 Task: Plan a team-building charity run for the 21st at 7:30 AM.
Action: Mouse moved to (42, 70)
Screenshot: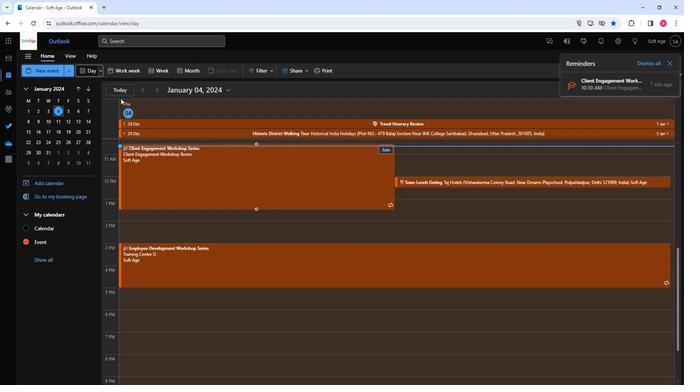 
Action: Mouse pressed left at (42, 70)
Screenshot: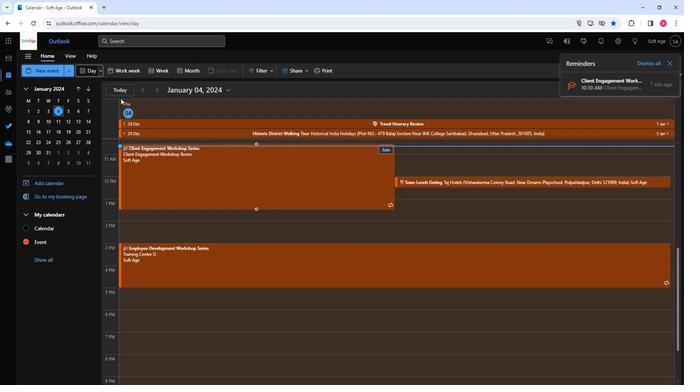 
Action: Mouse moved to (216, 120)
Screenshot: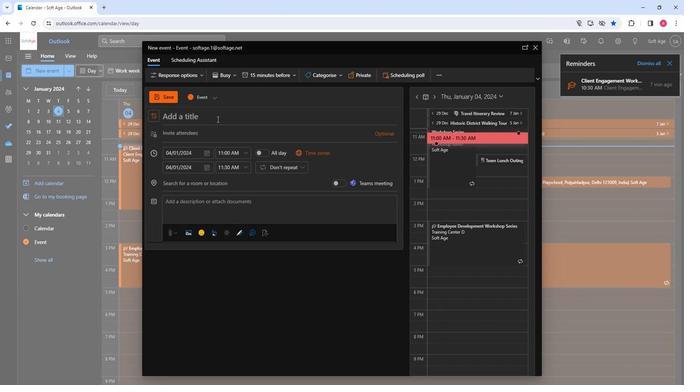 
Action: Mouse pressed left at (216, 120)
Screenshot: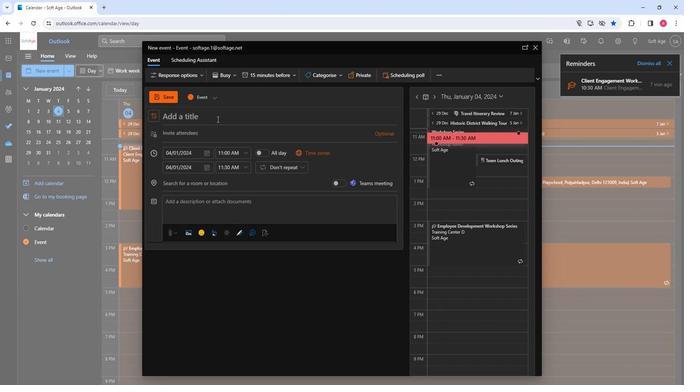 
Action: Key pressed <Key.shift>Team-<Key.shift>Bui;d<Key.backspace><Key.backspace>lding<Key.space><Key.shift>Charity<Key.backspace><Key.backspace><Key.backspace>ity<Key.space><Key.shift>Run
Screenshot: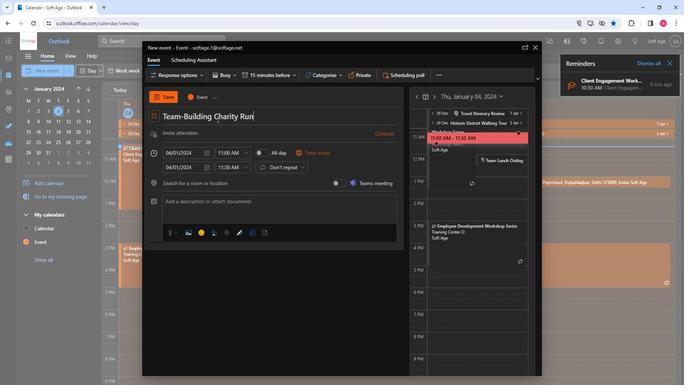 
Action: Mouse moved to (208, 133)
Screenshot: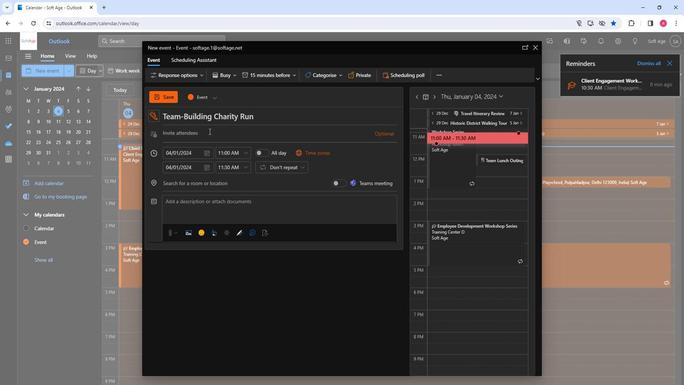 
Action: Mouse pressed left at (208, 133)
Screenshot: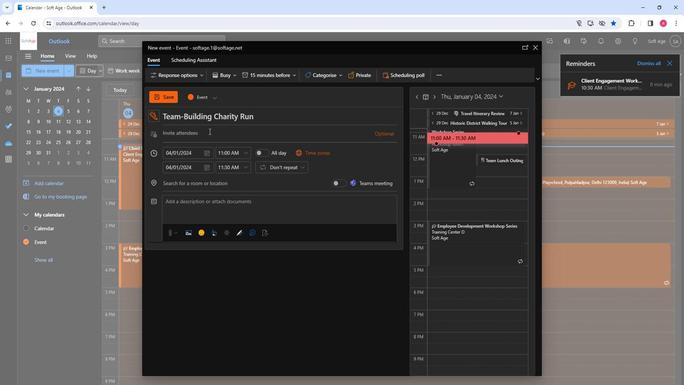 
Action: Key pressed so
Screenshot: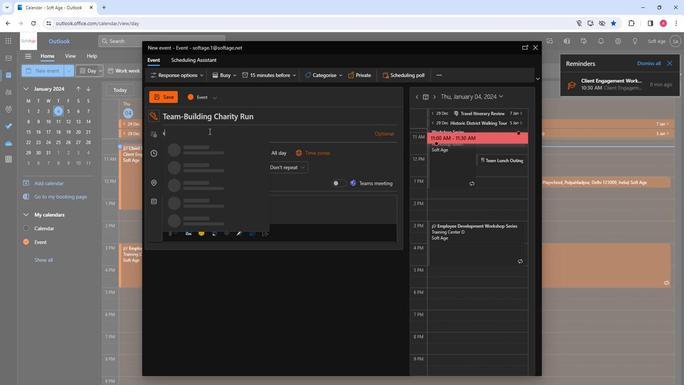 
Action: Mouse moved to (206, 173)
Screenshot: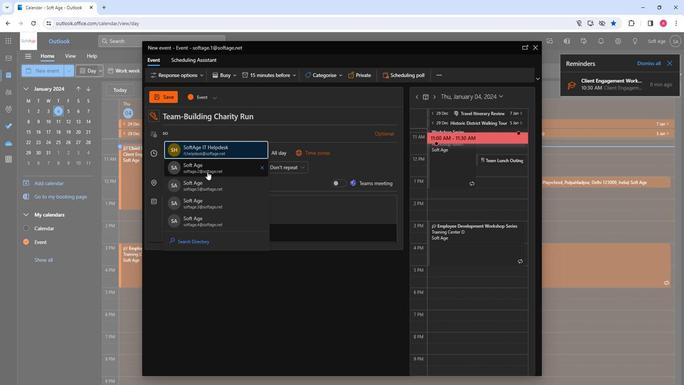 
Action: Mouse pressed left at (206, 173)
Screenshot: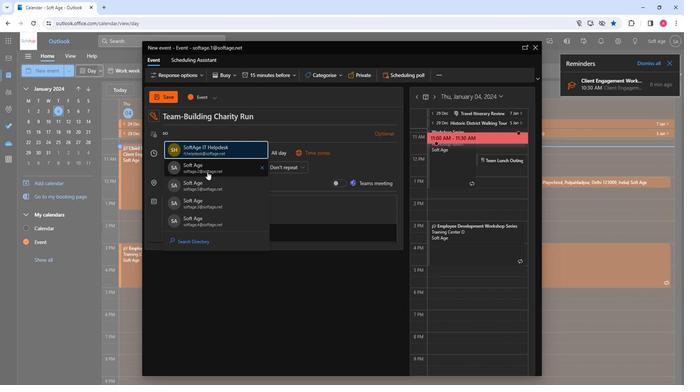 
Action: Mouse moved to (206, 172)
Screenshot: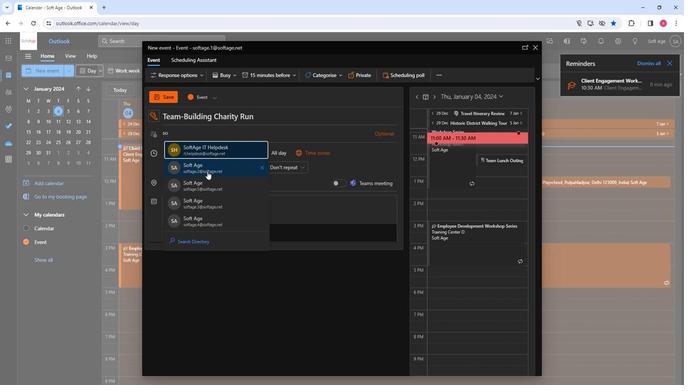 
Action: Key pressed so
Screenshot: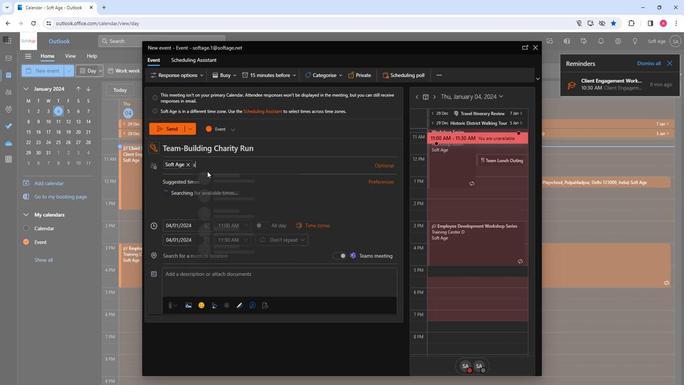 
Action: Mouse moved to (222, 216)
Screenshot: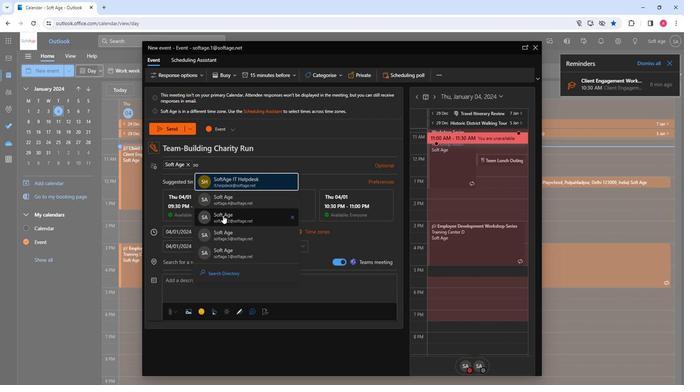 
Action: Mouse pressed left at (222, 216)
Screenshot: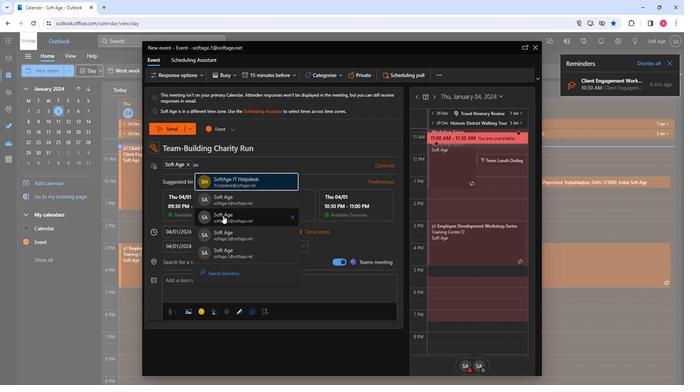 
Action: Mouse moved to (224, 216)
Screenshot: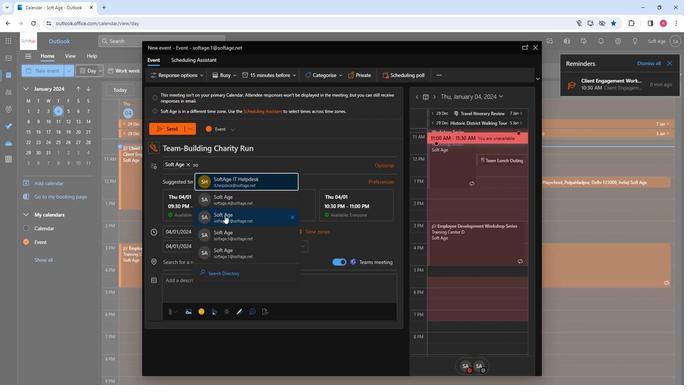 
Action: Key pressed so
Screenshot: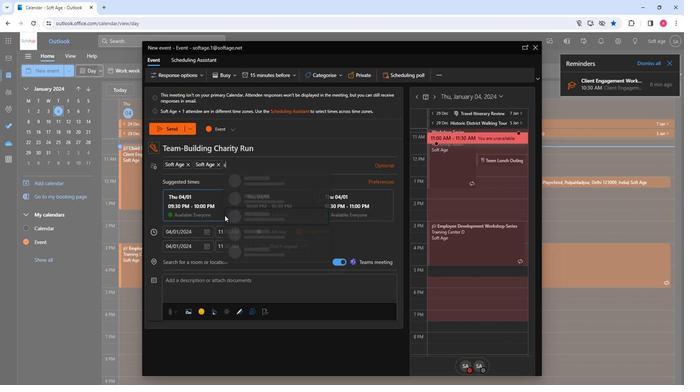 
Action: Mouse moved to (241, 233)
Screenshot: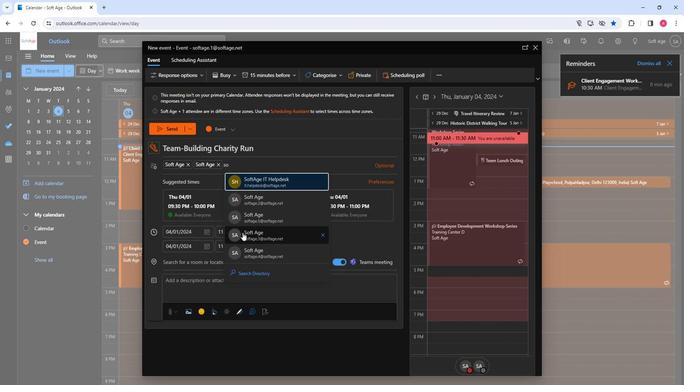 
Action: Mouse pressed left at (241, 233)
Screenshot: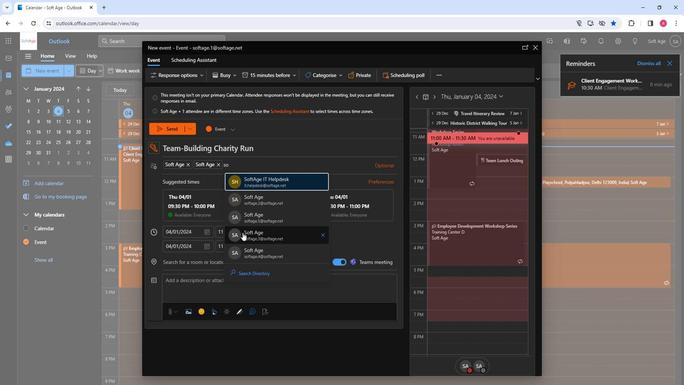 
Action: Key pressed so
Screenshot: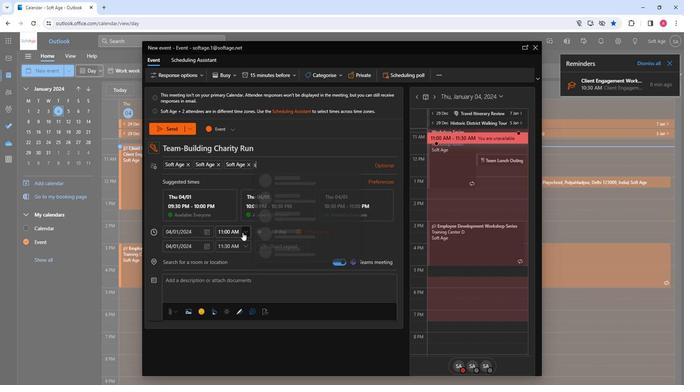 
Action: Mouse moved to (288, 249)
Screenshot: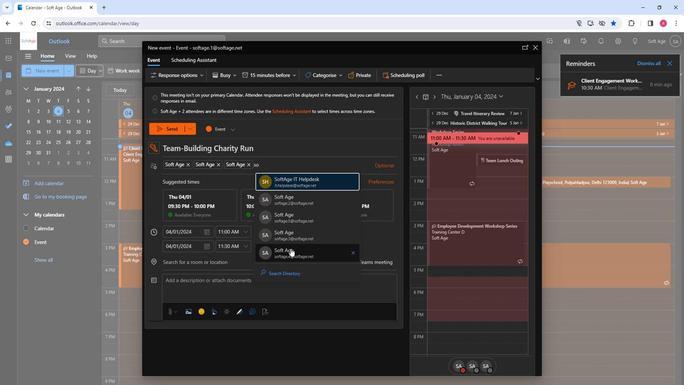 
Action: Mouse pressed left at (288, 249)
Screenshot: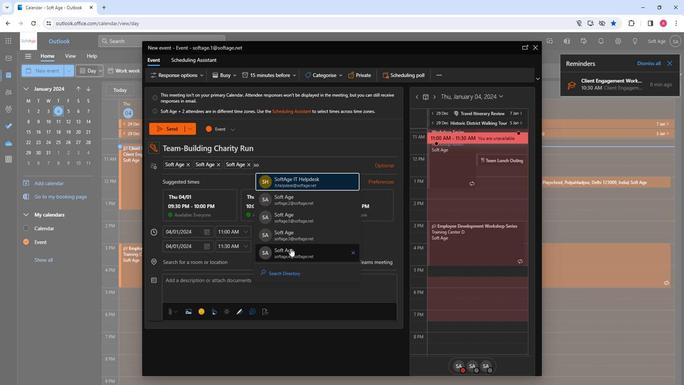
Action: Mouse moved to (207, 227)
Screenshot: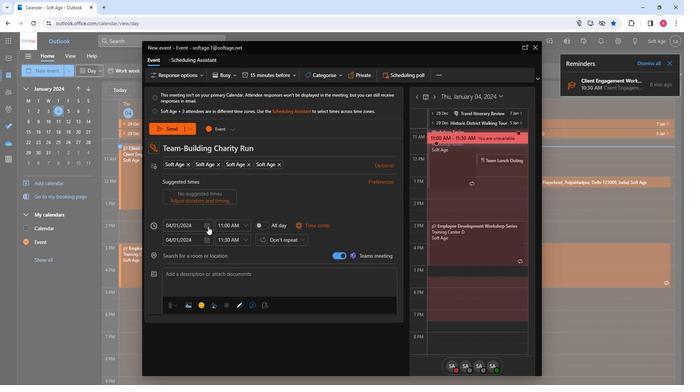 
Action: Mouse pressed left at (207, 227)
Screenshot: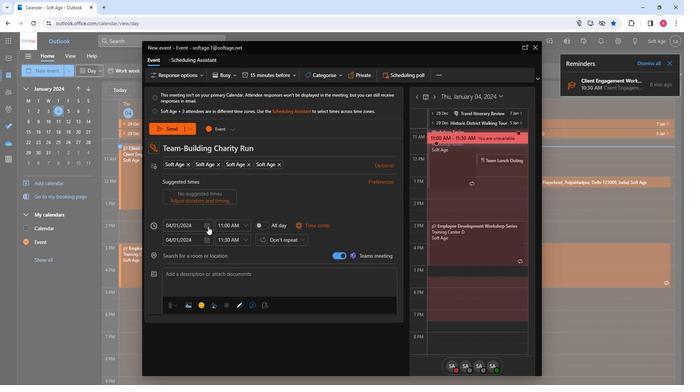 
Action: Mouse moved to (230, 283)
Screenshot: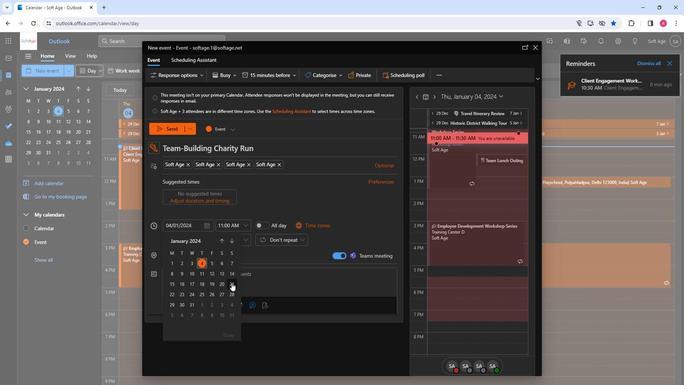 
Action: Mouse pressed left at (230, 283)
Screenshot: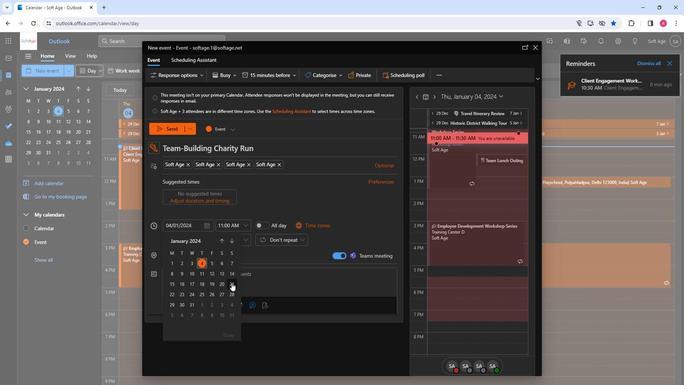 
Action: Mouse moved to (244, 225)
Screenshot: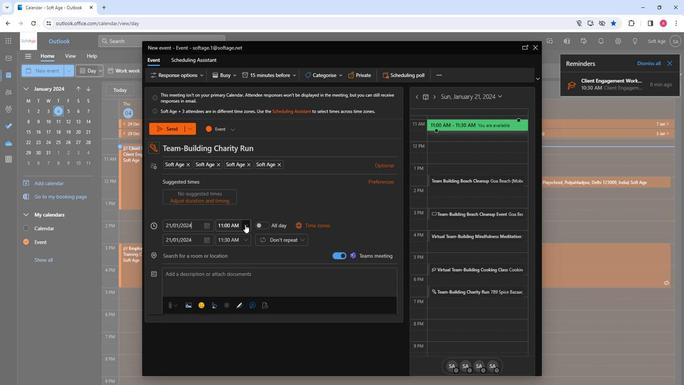 
Action: Mouse pressed left at (244, 225)
Screenshot: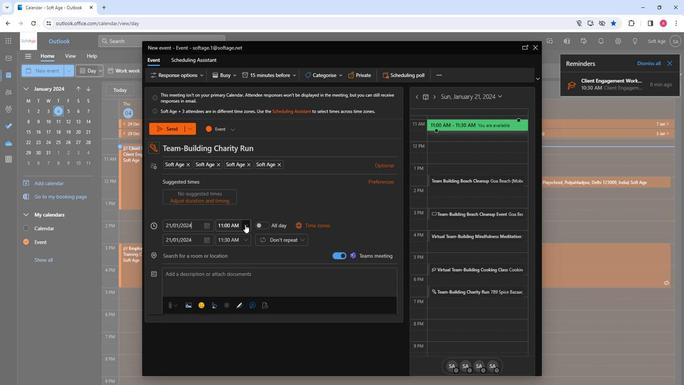 
Action: Mouse moved to (237, 262)
Screenshot: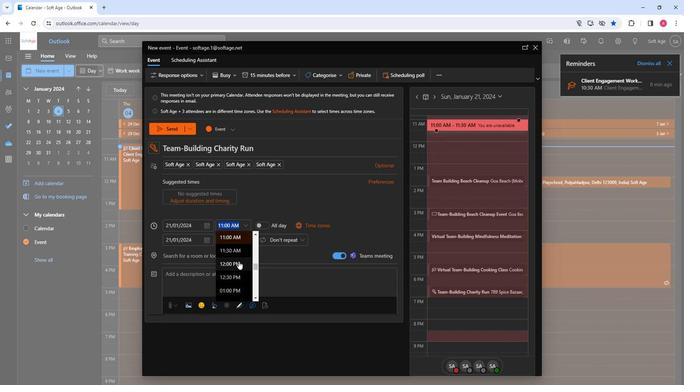 
Action: Mouse scrolled (237, 261) with delta (0, 0)
Screenshot: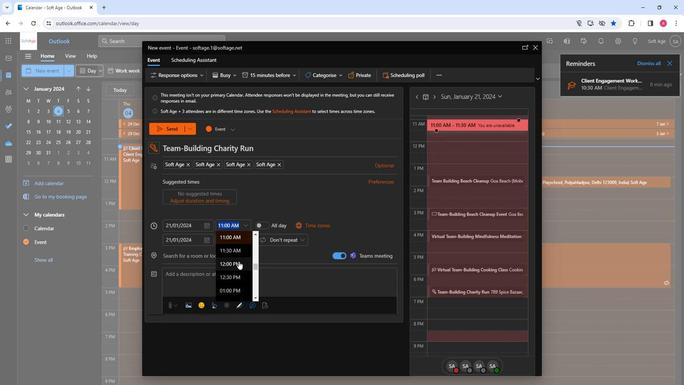 
Action: Mouse scrolled (237, 261) with delta (0, 0)
Screenshot: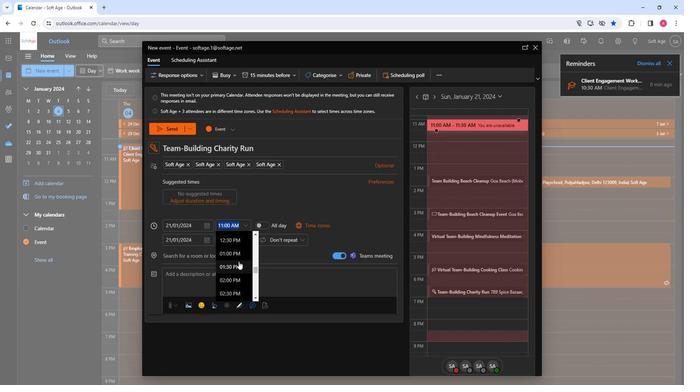 
Action: Mouse scrolled (237, 261) with delta (0, 0)
Screenshot: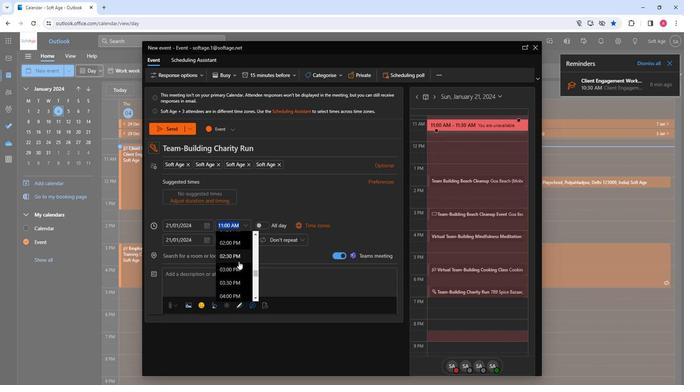 
Action: Mouse scrolled (237, 261) with delta (0, 0)
Screenshot: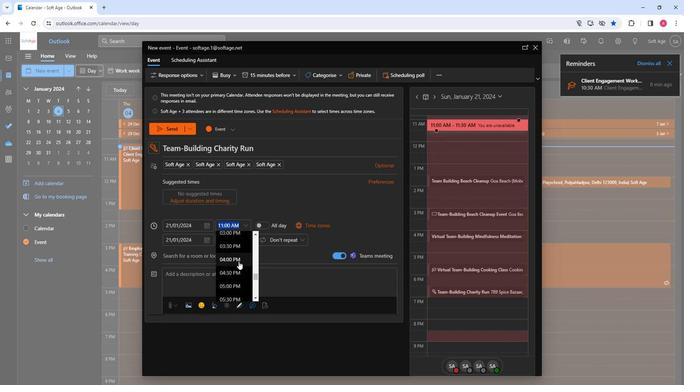 
Action: Mouse scrolled (237, 261) with delta (0, 0)
Screenshot: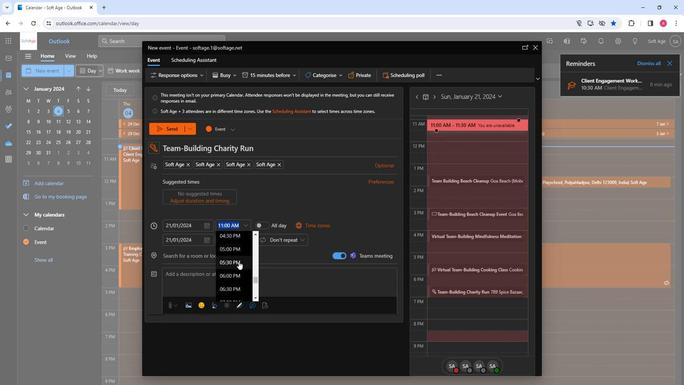 
Action: Mouse moved to (230, 280)
Screenshot: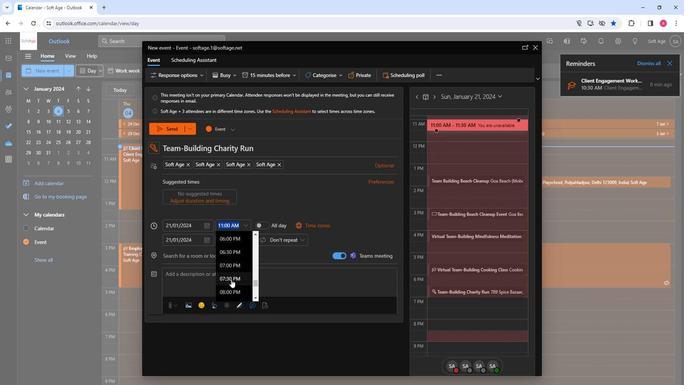
Action: Mouse pressed left at (230, 280)
Screenshot: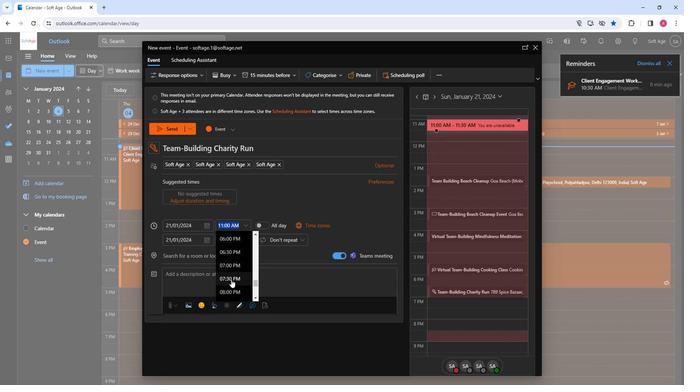 
Action: Mouse moved to (245, 222)
Screenshot: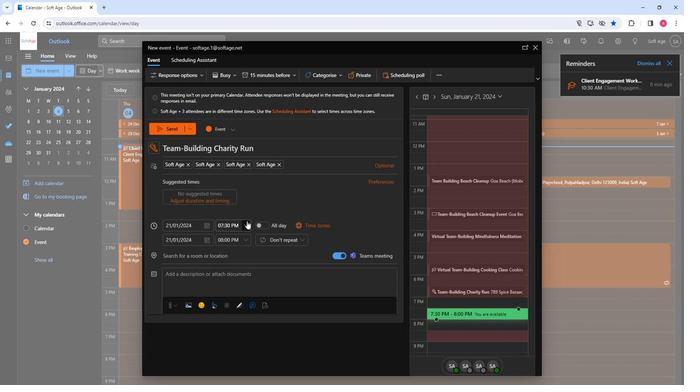 
Action: Mouse pressed left at (245, 222)
Screenshot: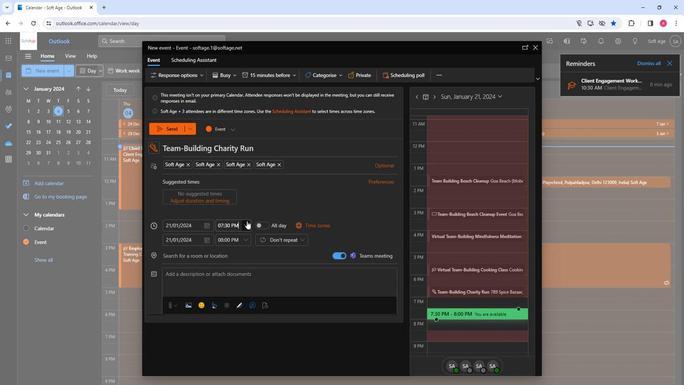 
Action: Mouse moved to (232, 257)
Screenshot: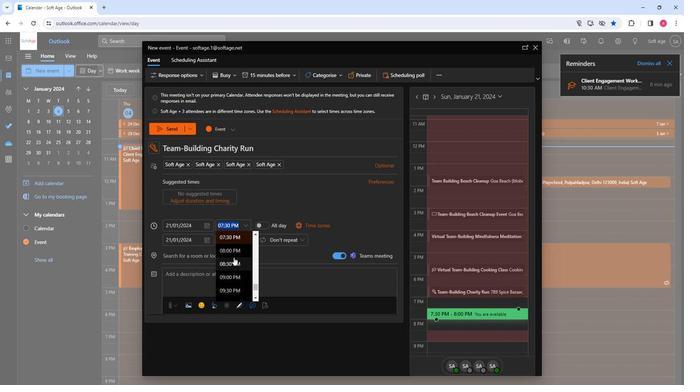
Action: Mouse scrolled (232, 258) with delta (0, 0)
Screenshot: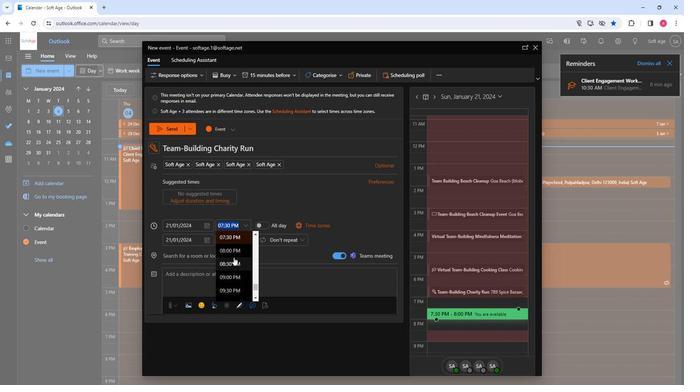 
Action: Mouse scrolled (232, 258) with delta (0, 0)
Screenshot: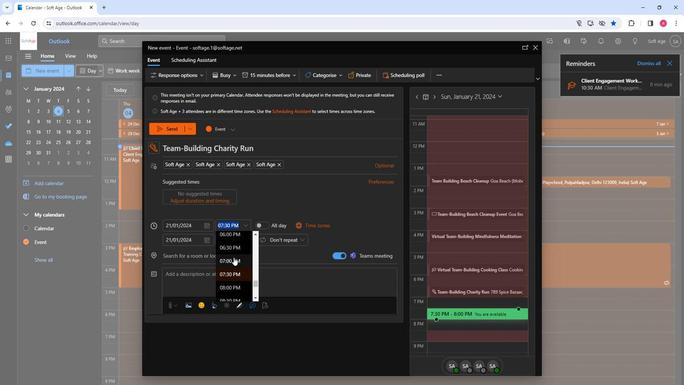 
Action: Mouse scrolled (232, 258) with delta (0, 0)
Screenshot: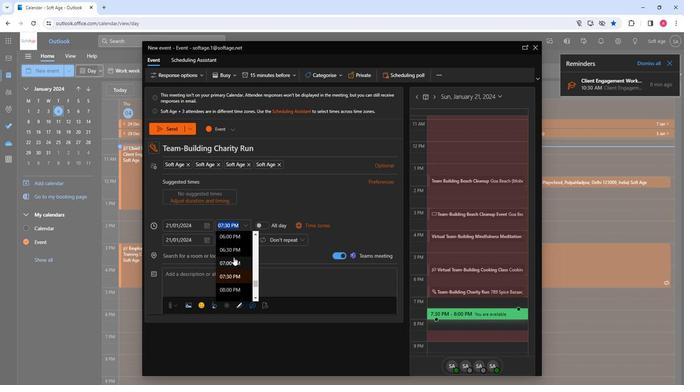 
Action: Mouse moved to (232, 257)
Screenshot: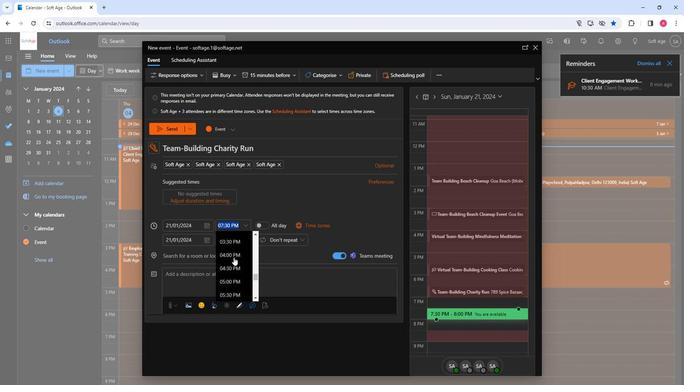 
Action: Mouse scrolled (232, 258) with delta (0, 0)
Screenshot: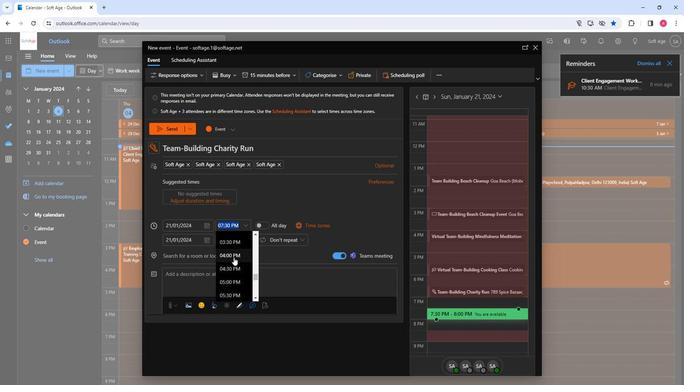 
Action: Mouse scrolled (232, 258) with delta (0, 0)
Screenshot: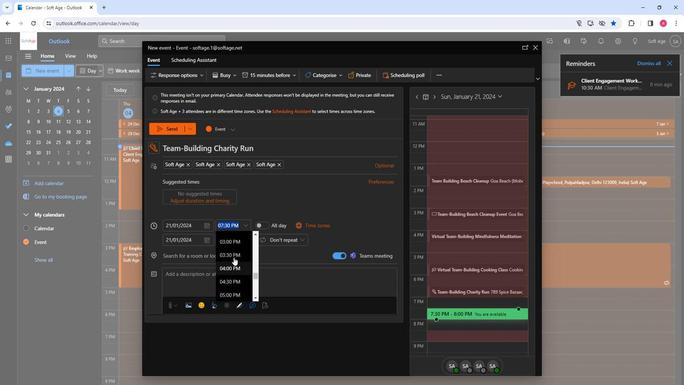 
Action: Mouse moved to (232, 257)
Screenshot: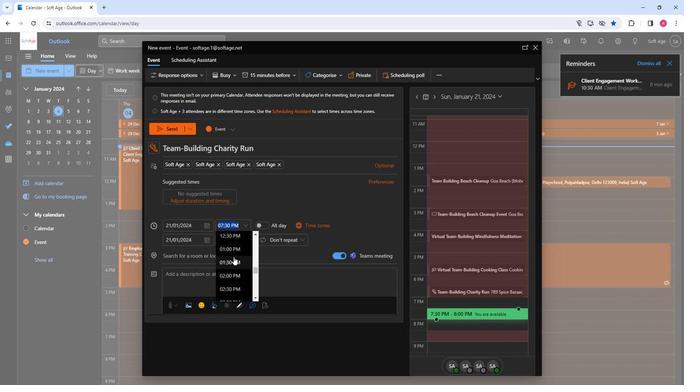 
Action: Mouse scrolled (232, 257) with delta (0, 0)
Screenshot: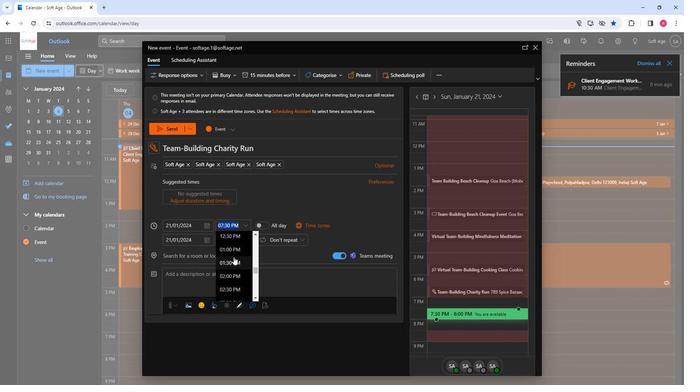 
Action: Mouse moved to (233, 256)
Screenshot: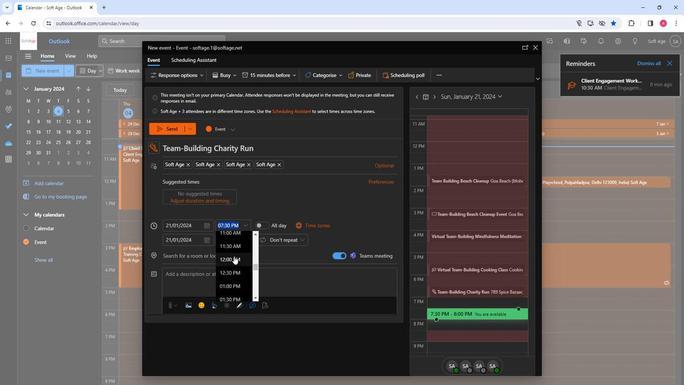 
Action: Mouse scrolled (233, 257) with delta (0, 0)
Screenshot: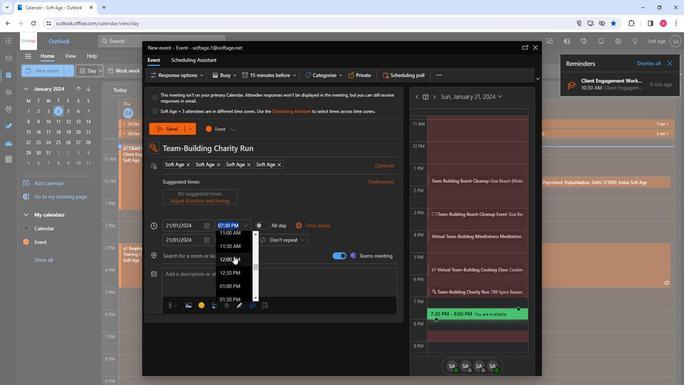 
Action: Mouse scrolled (233, 257) with delta (0, 0)
Screenshot: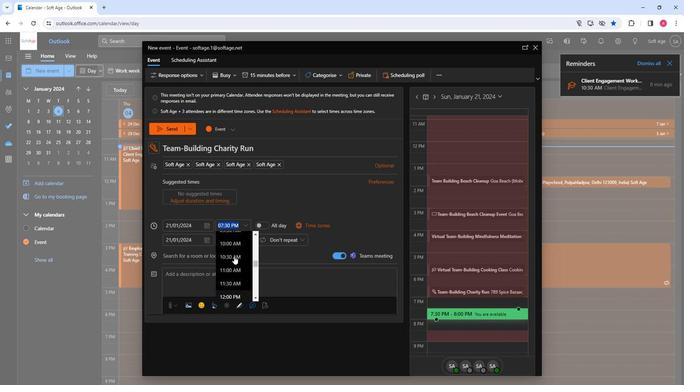 
Action: Mouse scrolled (233, 257) with delta (0, 0)
Screenshot: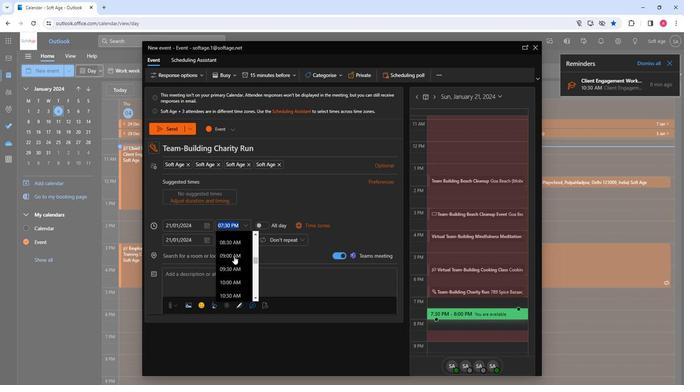 
Action: Mouse moved to (232, 253)
Screenshot: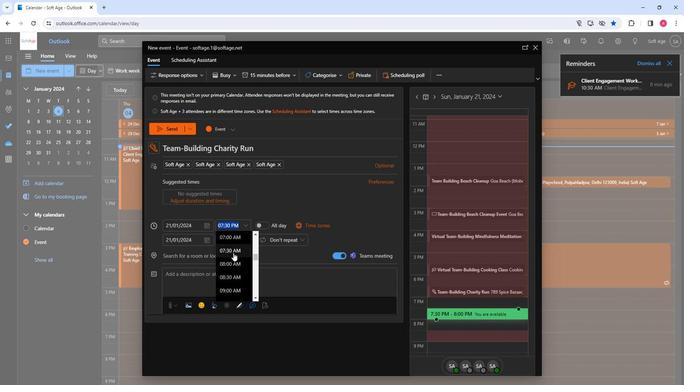 
Action: Mouse pressed left at (232, 253)
Screenshot: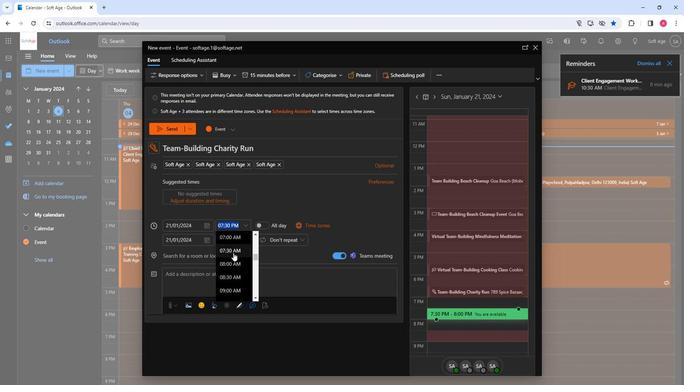 
Action: Mouse moved to (218, 258)
Screenshot: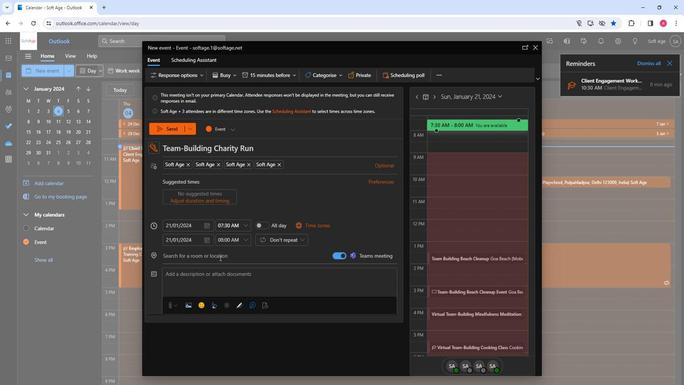 
Action: Mouse pressed left at (218, 258)
Screenshot: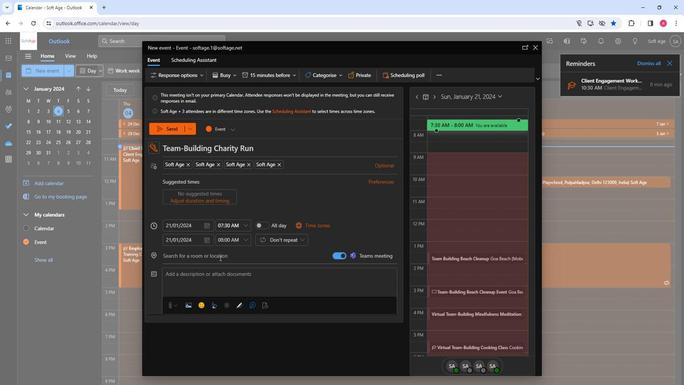 
Action: Key pressed cl
Screenshot: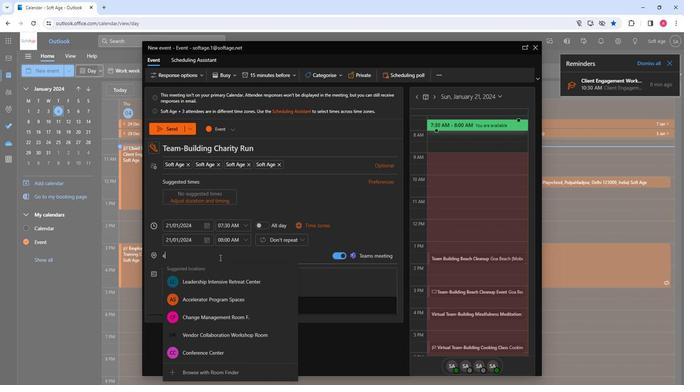
Action: Mouse moved to (211, 269)
Screenshot: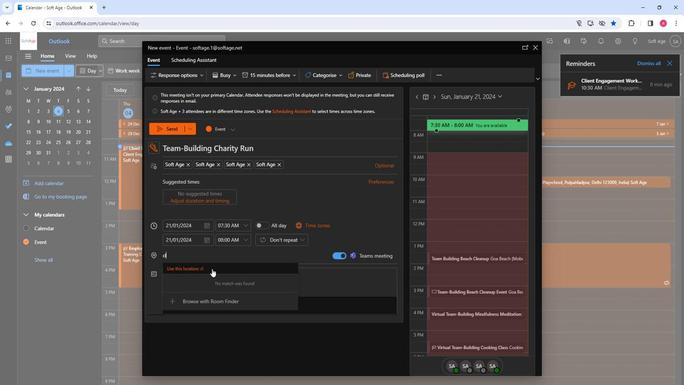 
Action: Key pressed <Key.backspace>
Screenshot: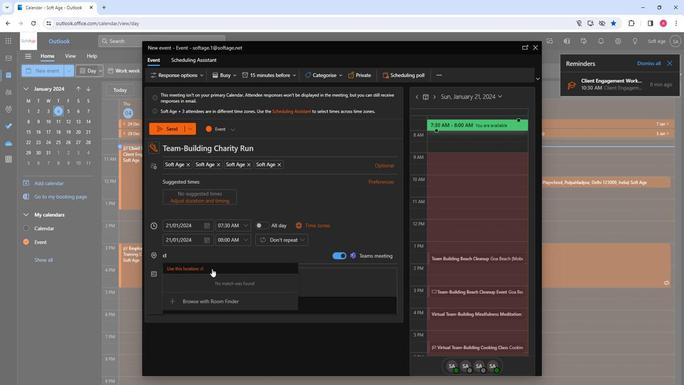 
Action: Mouse moved to (216, 352)
Screenshot: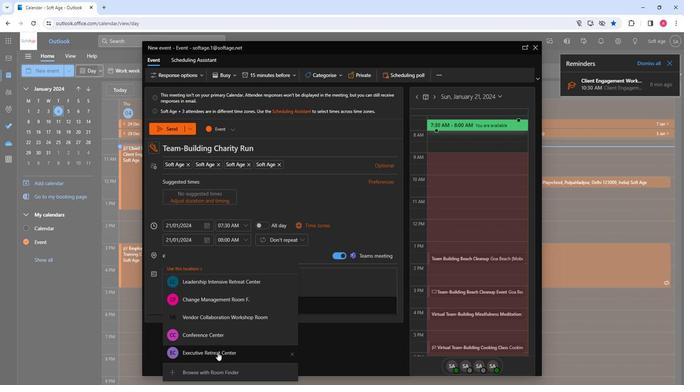 
Action: Mouse pressed left at (216, 352)
Screenshot: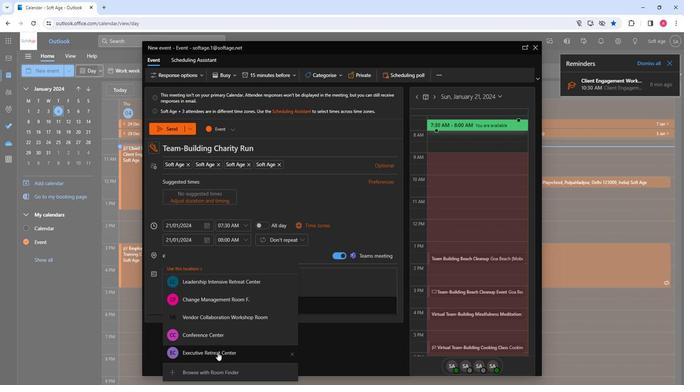 
Action: Mouse moved to (199, 283)
Screenshot: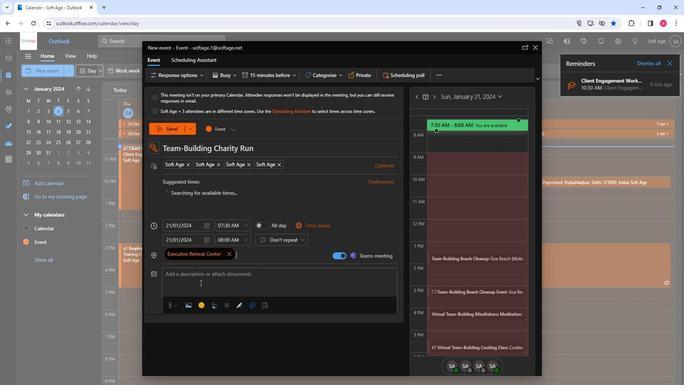 
Action: Mouse pressed left at (199, 283)
Screenshot: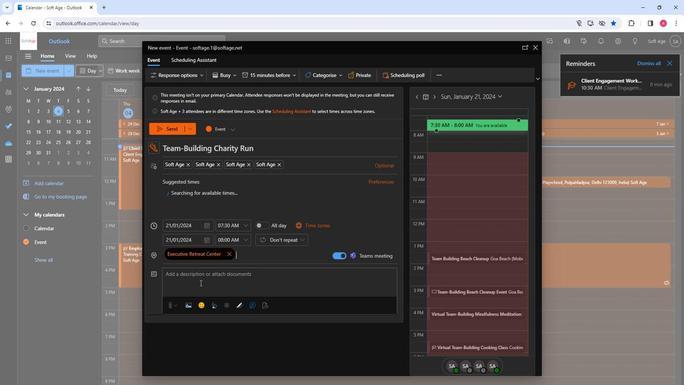 
Action: Key pressed <Key.shift>Galvanize<Key.space>your<Key.space>team<Key.space>with<Key.space>a<Key.space>meaningful<Key.space>team-building<Key.space>charity<Key.space>run.<Key.space><Key.shift><Key.shift><Key.shift><Key.shift>Foster<Key.space>camaraderie,<Key.space>promote<Key.space>wellness,<Key.space>and<Key.space>make<Key.space>a<Key.space>positive<Key.space>impact<Key.space>b<Key.space>supporting<Key.space>a<Key.space>charitable<Key.space>cause.
Screenshot: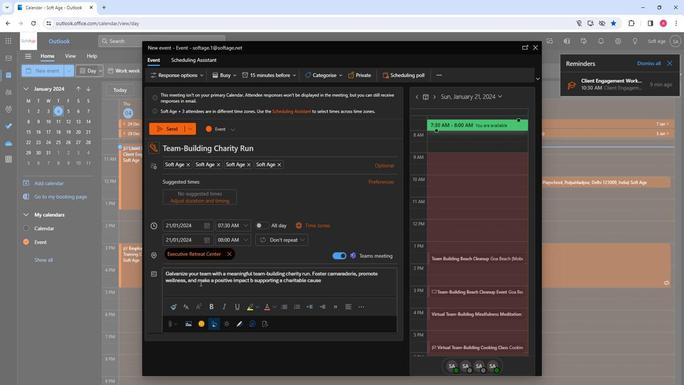 
Action: Mouse moved to (208, 279)
Screenshot: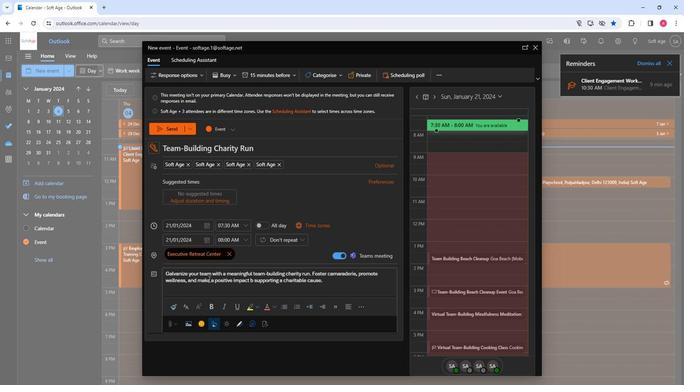 
Action: Mouse pressed left at (208, 279)
Screenshot: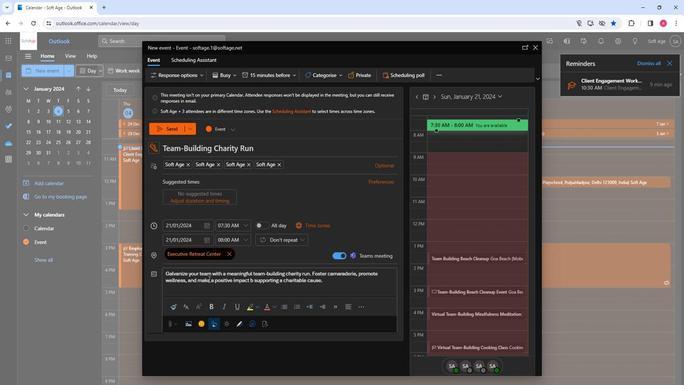 
Action: Mouse pressed left at (208, 279)
Screenshot: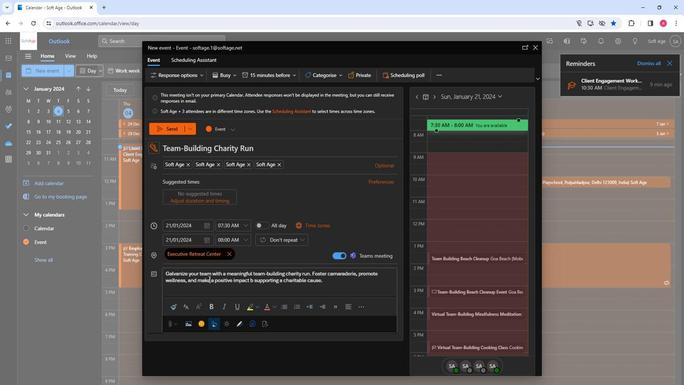 
Action: Mouse moved to (208, 279)
Screenshot: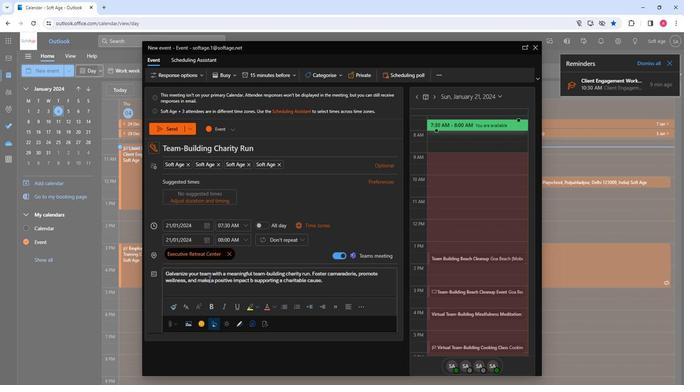
Action: Mouse pressed left at (208, 279)
Screenshot: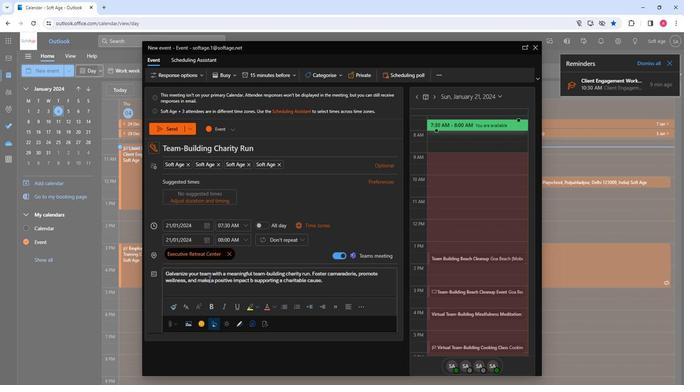 
Action: Mouse pressed left at (208, 279)
Screenshot: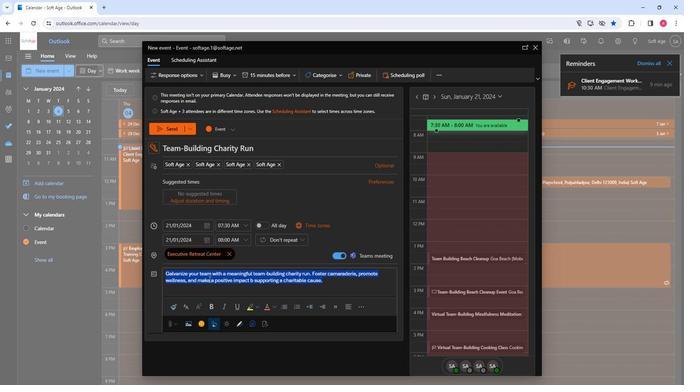 
Action: Mouse moved to (189, 306)
Screenshot: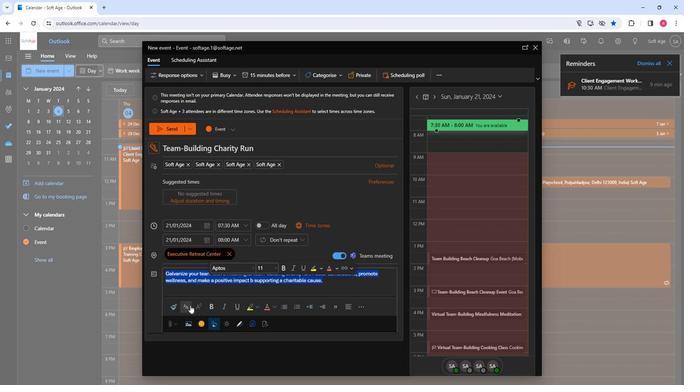 
Action: Mouse pressed left at (189, 306)
Screenshot: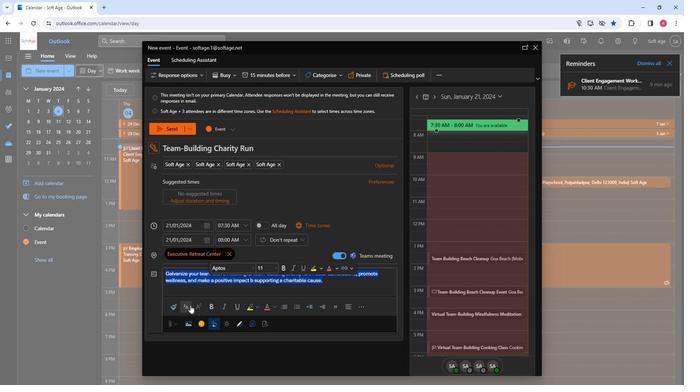 
Action: Mouse moved to (208, 259)
Screenshot: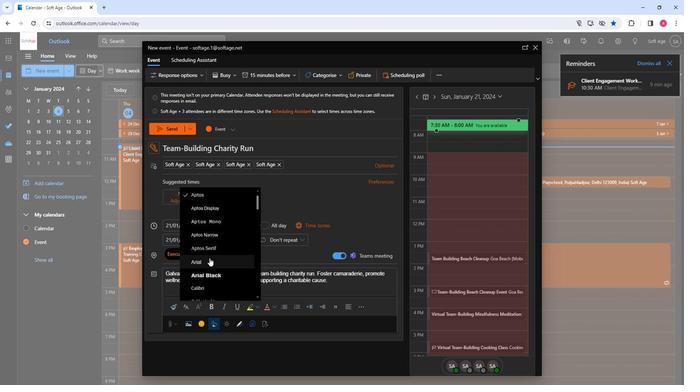
Action: Mouse scrolled (208, 258) with delta (0, 0)
Screenshot: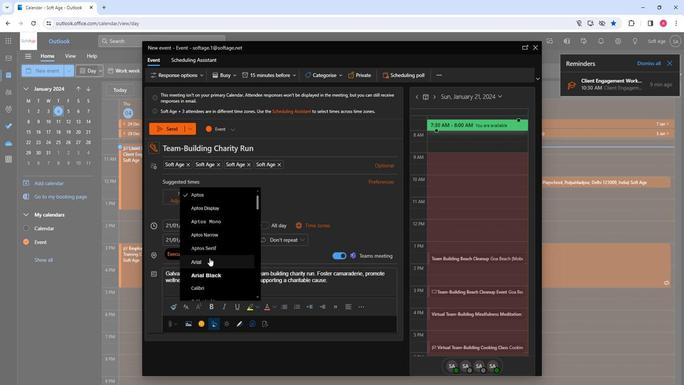 
Action: Mouse scrolled (208, 258) with delta (0, 0)
Screenshot: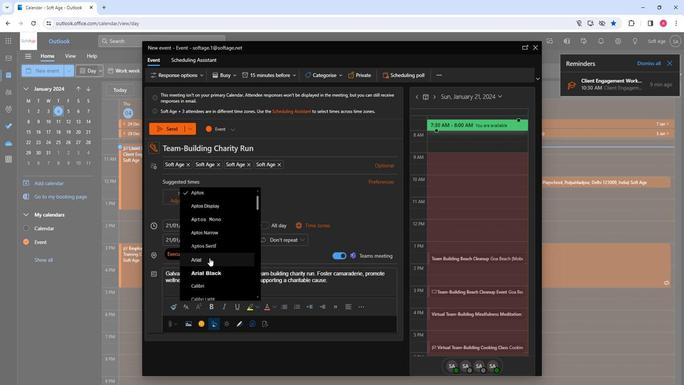 
Action: Mouse scrolled (208, 258) with delta (0, 0)
Screenshot: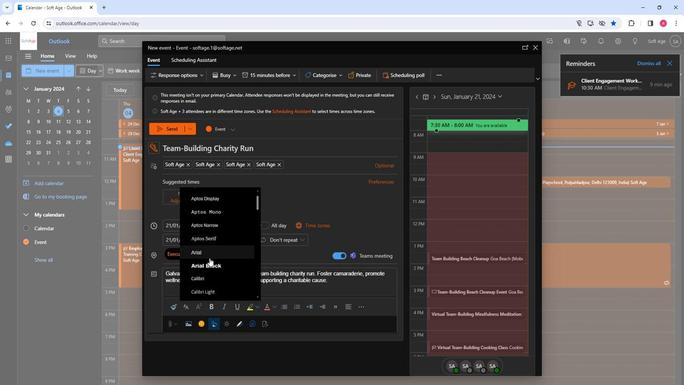 
Action: Mouse scrolled (208, 258) with delta (0, 0)
Screenshot: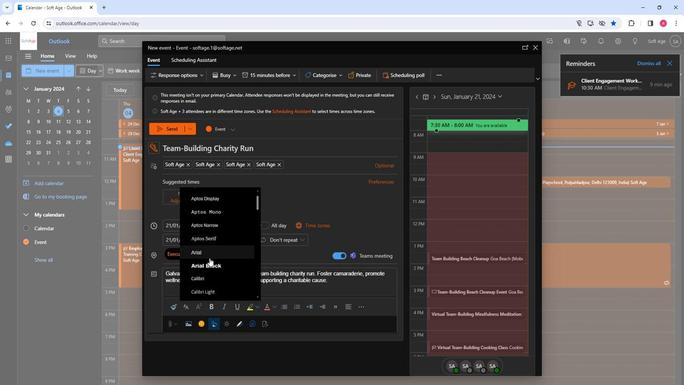 
Action: Mouse scrolled (208, 258) with delta (0, 0)
Screenshot: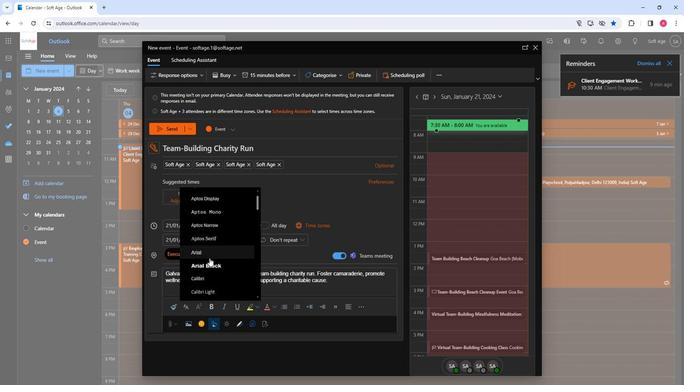 
Action: Mouse moved to (211, 250)
Screenshot: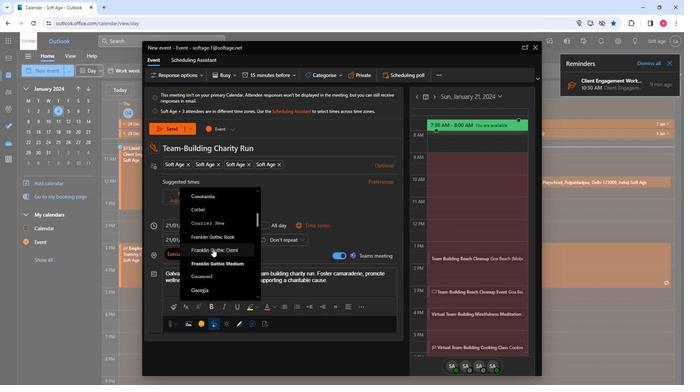 
Action: Mouse scrolled (211, 249) with delta (0, 0)
Screenshot: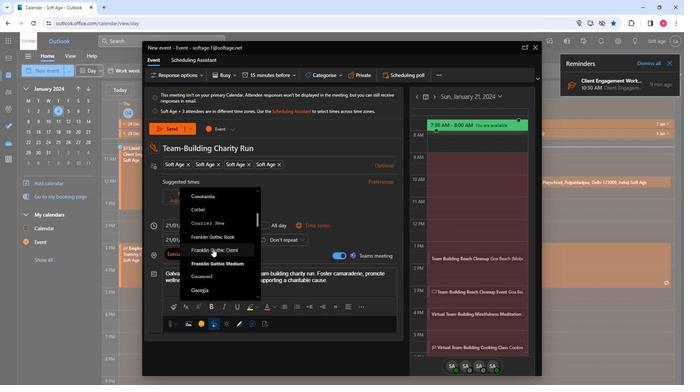 
Action: Mouse moved to (211, 249)
Screenshot: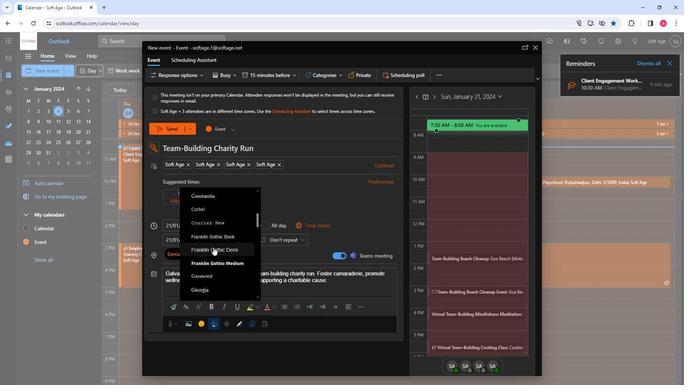 
Action: Mouse scrolled (211, 248) with delta (0, 0)
Screenshot: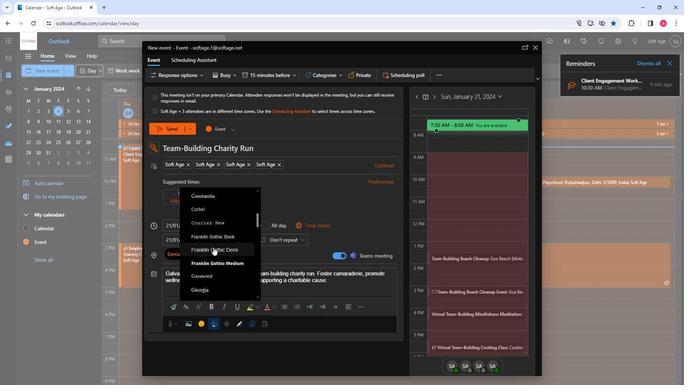 
Action: Mouse moved to (212, 247)
Screenshot: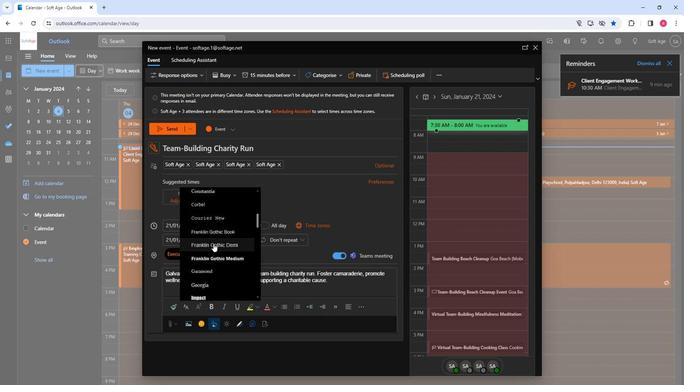 
Action: Mouse scrolled (212, 247) with delta (0, 0)
Screenshot: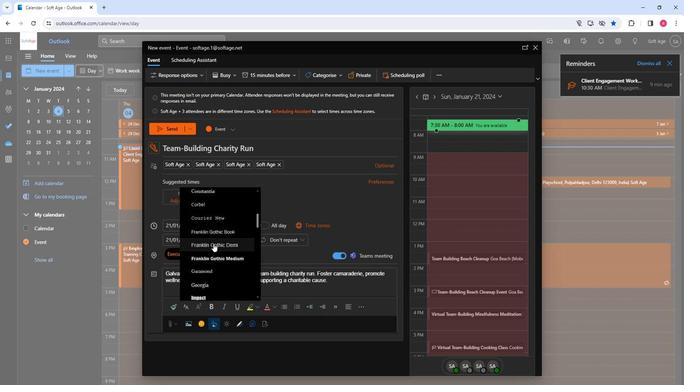 
Action: Mouse moved to (212, 244)
Screenshot: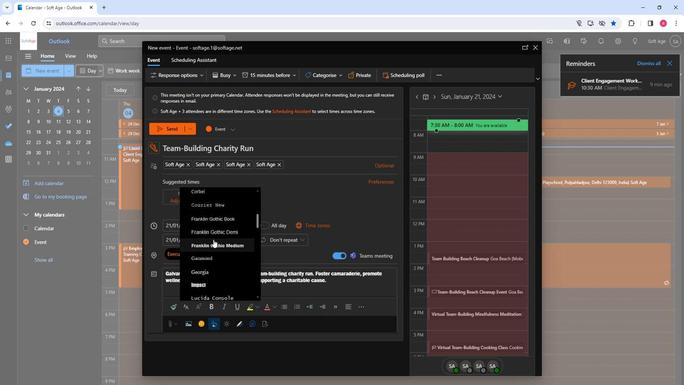 
Action: Mouse scrolled (212, 243) with delta (0, 0)
Screenshot: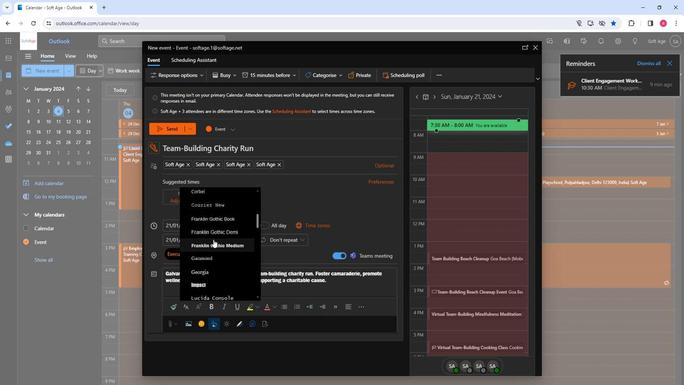 
Action: Mouse moved to (205, 196)
Screenshot: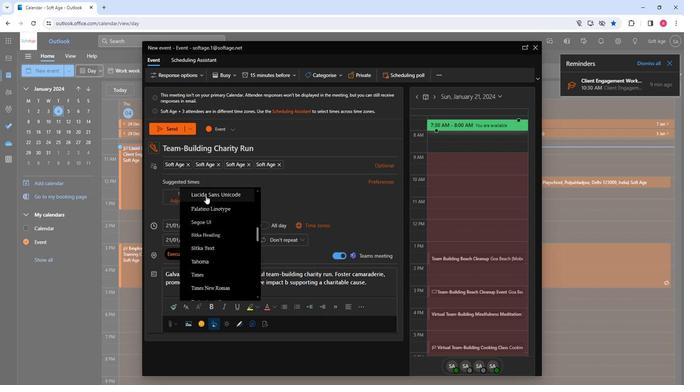 
Action: Mouse pressed left at (205, 196)
Screenshot: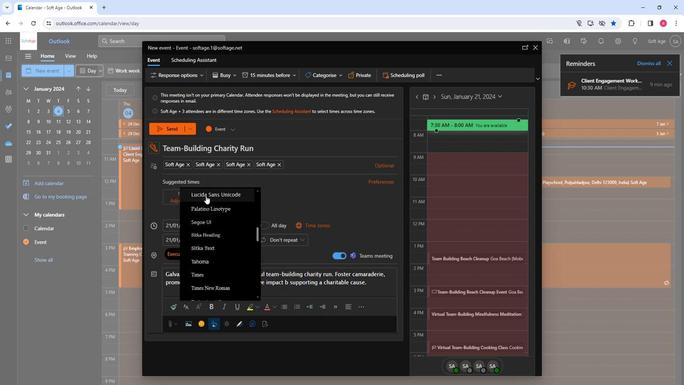 
Action: Mouse moved to (220, 307)
Screenshot: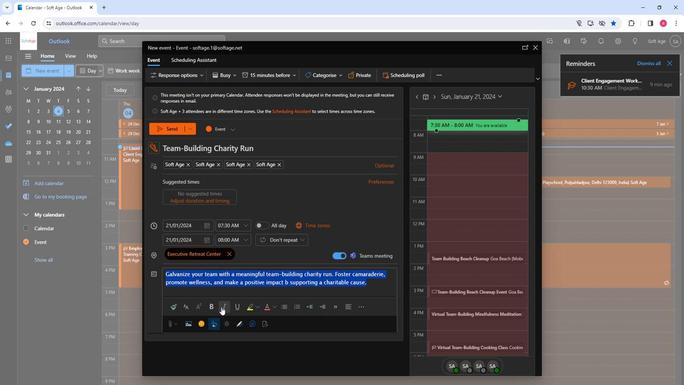 
Action: Mouse pressed left at (220, 307)
Screenshot: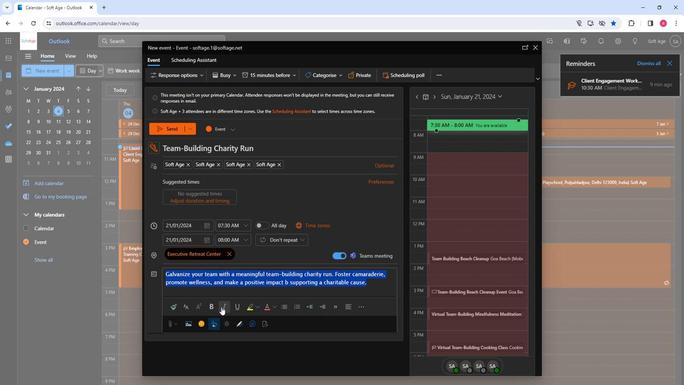
Action: Mouse moved to (206, 307)
Screenshot: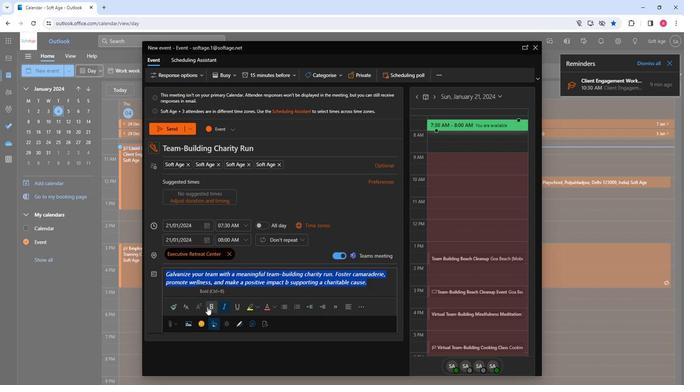 
Action: Mouse pressed left at (206, 307)
Screenshot: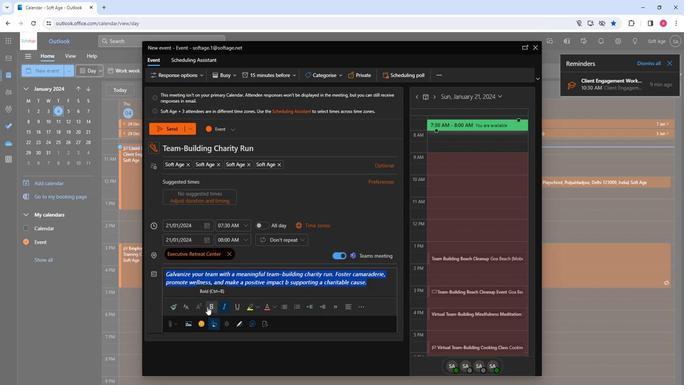 
Action: Mouse moved to (254, 307)
Screenshot: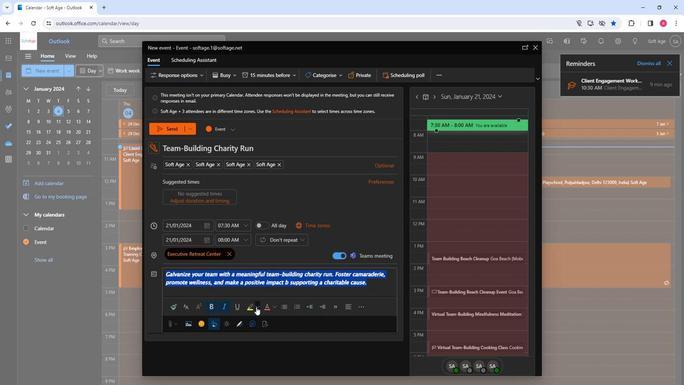
Action: Mouse pressed left at (254, 307)
Screenshot: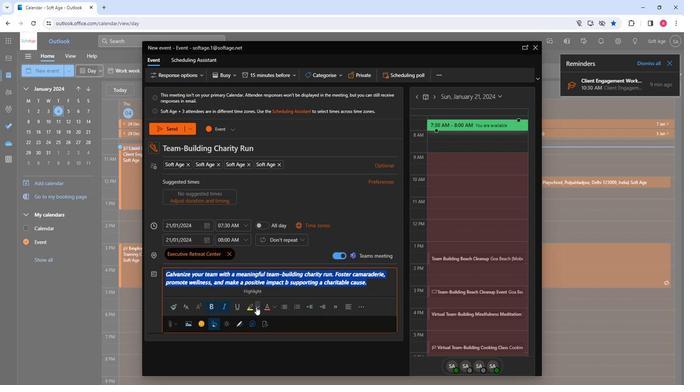 
Action: Mouse moved to (262, 324)
Screenshot: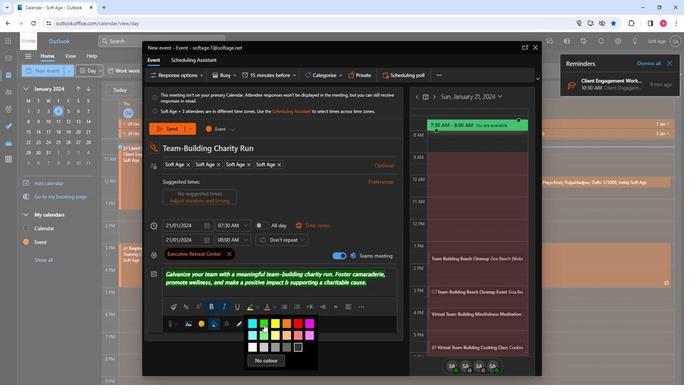 
Action: Mouse pressed left at (262, 324)
Screenshot: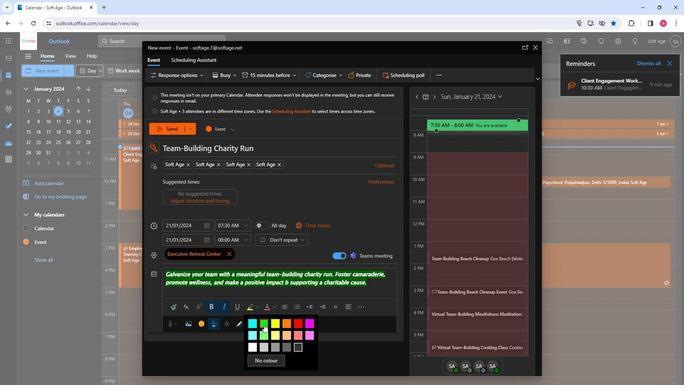 
Action: Mouse moved to (377, 294)
Screenshot: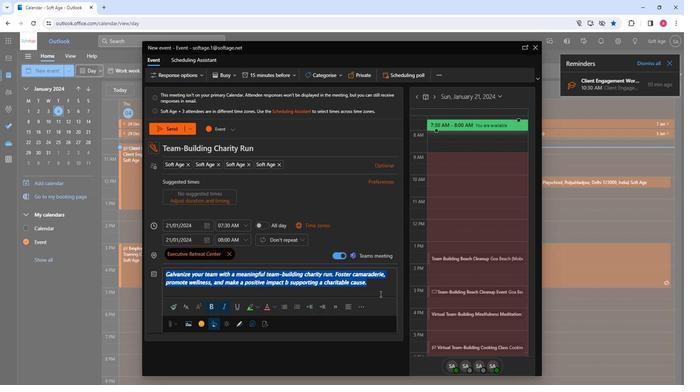 
Action: Mouse pressed left at (377, 294)
Screenshot: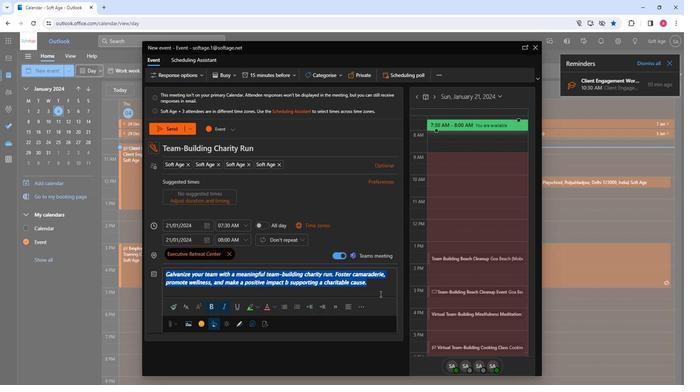 
Action: Mouse moved to (173, 127)
Screenshot: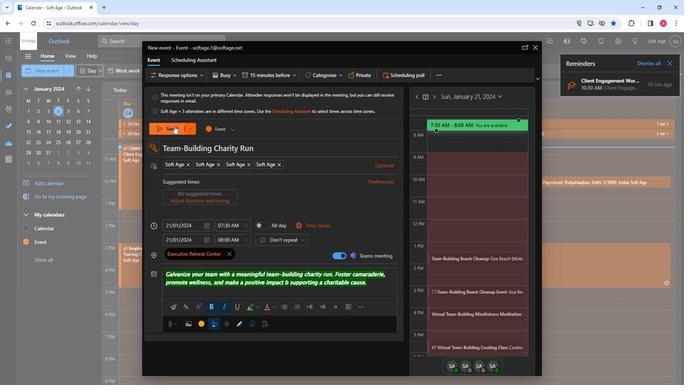 
Action: Mouse pressed left at (173, 127)
Screenshot: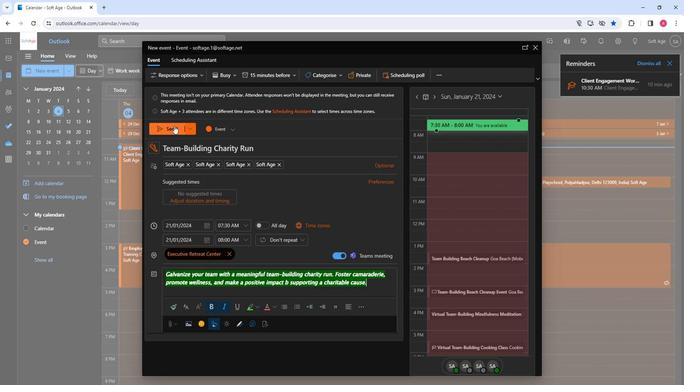 
Action: Mouse moved to (328, 254)
Screenshot: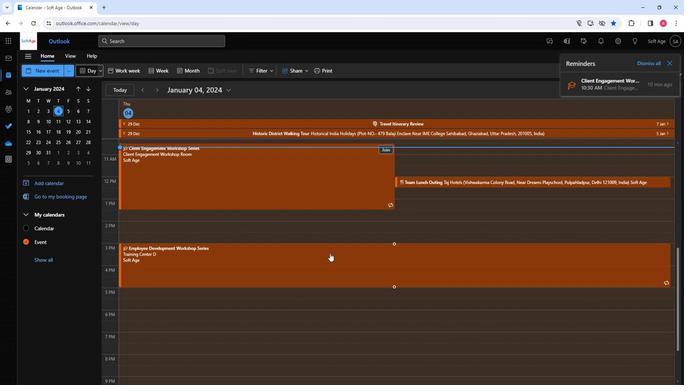 
